 Task: Add Sprouts Citrus Ginger Moisturizing Hand Wash to the cart.
Action: Mouse moved to (941, 374)
Screenshot: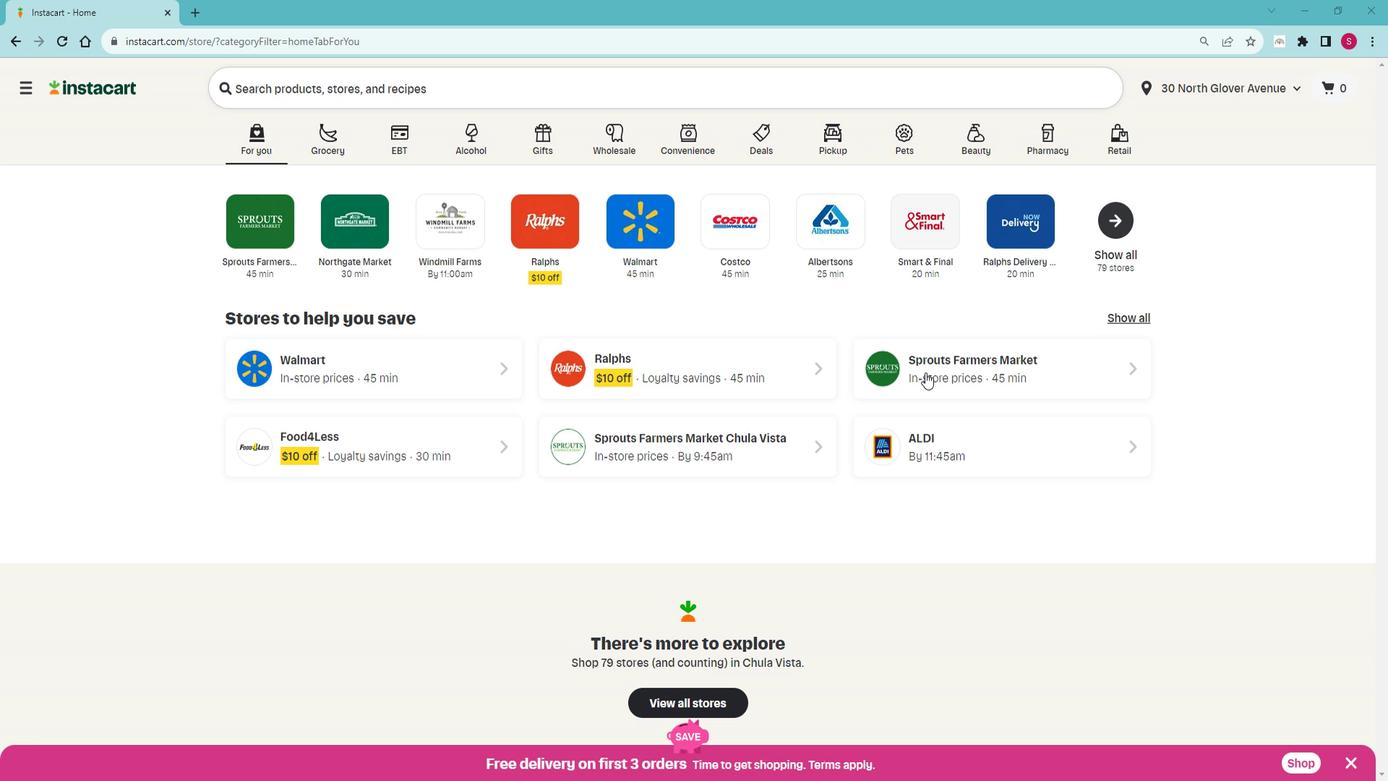 
Action: Mouse pressed left at (941, 374)
Screenshot: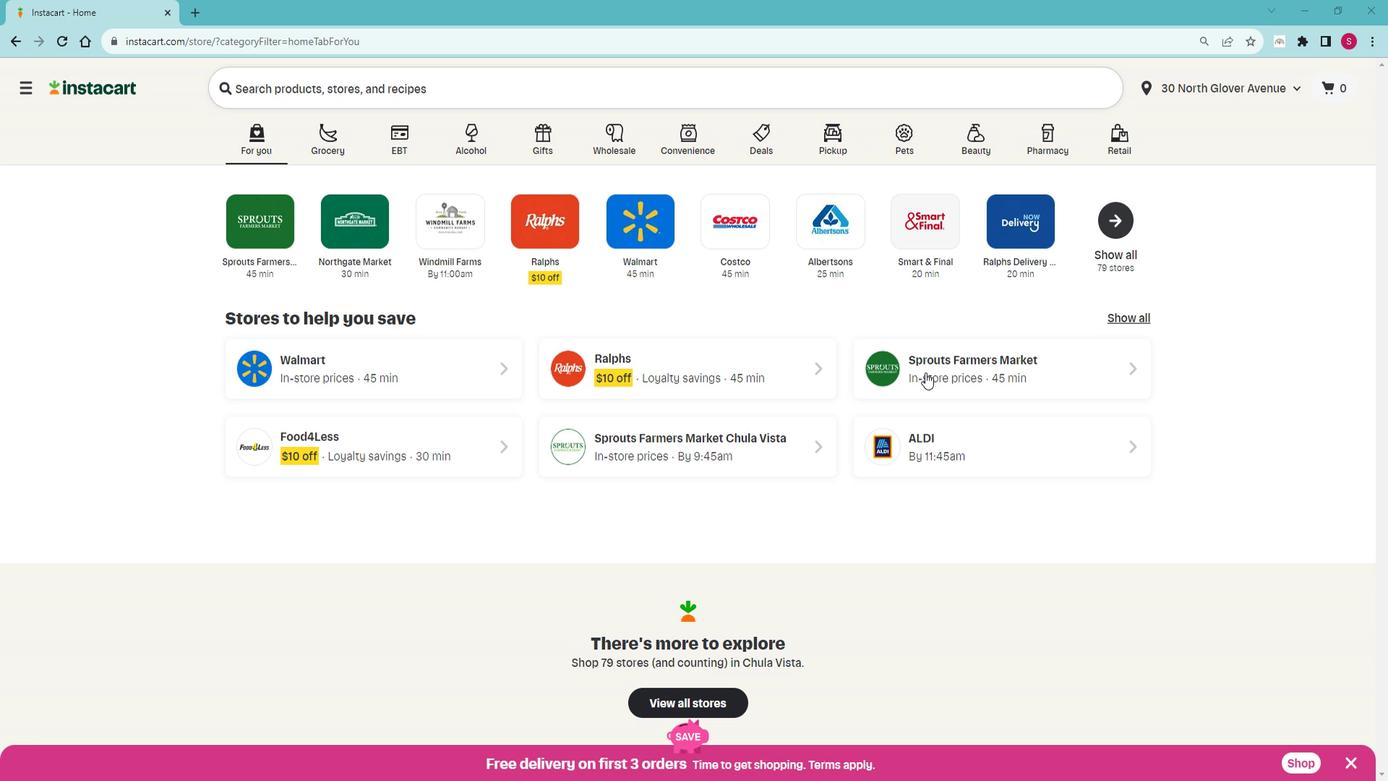 
Action: Mouse moved to (81, 496)
Screenshot: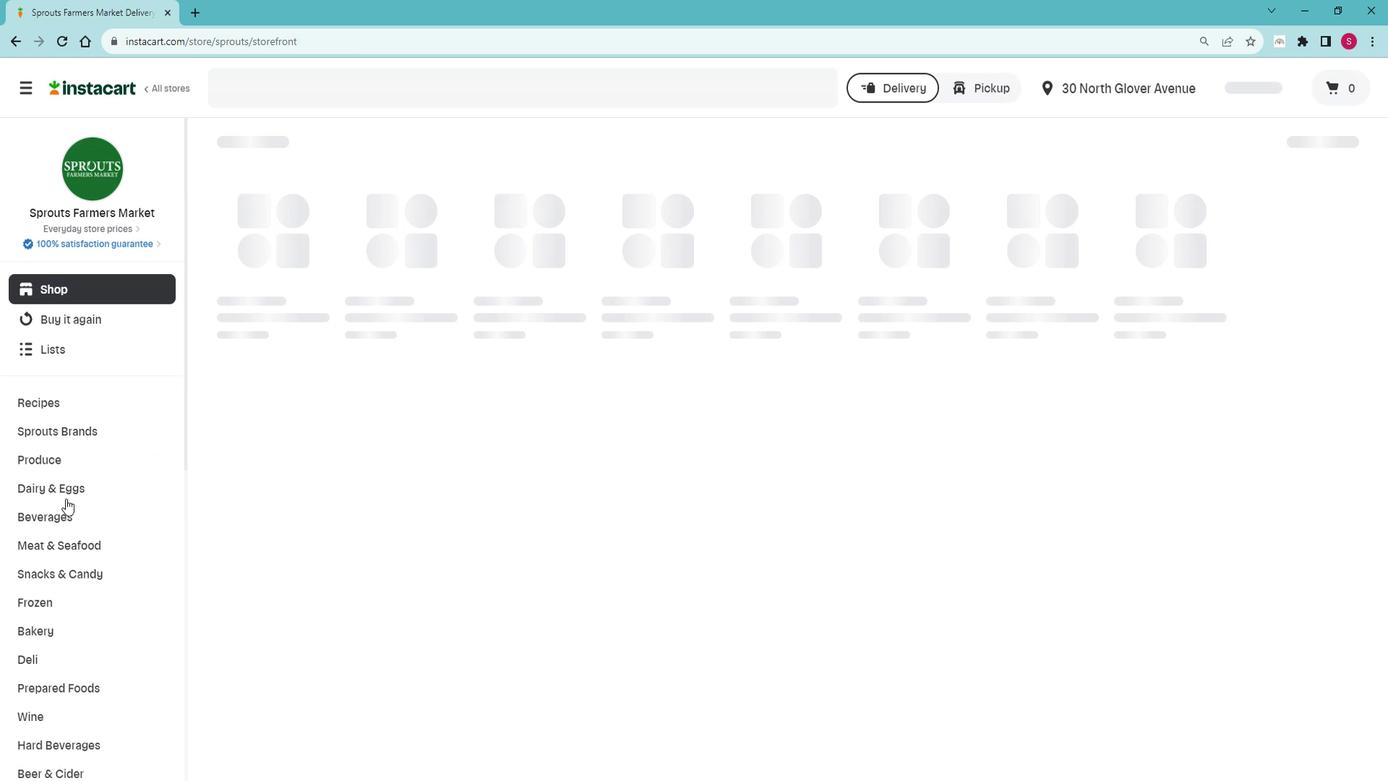 
Action: Mouse scrolled (81, 496) with delta (0, 0)
Screenshot: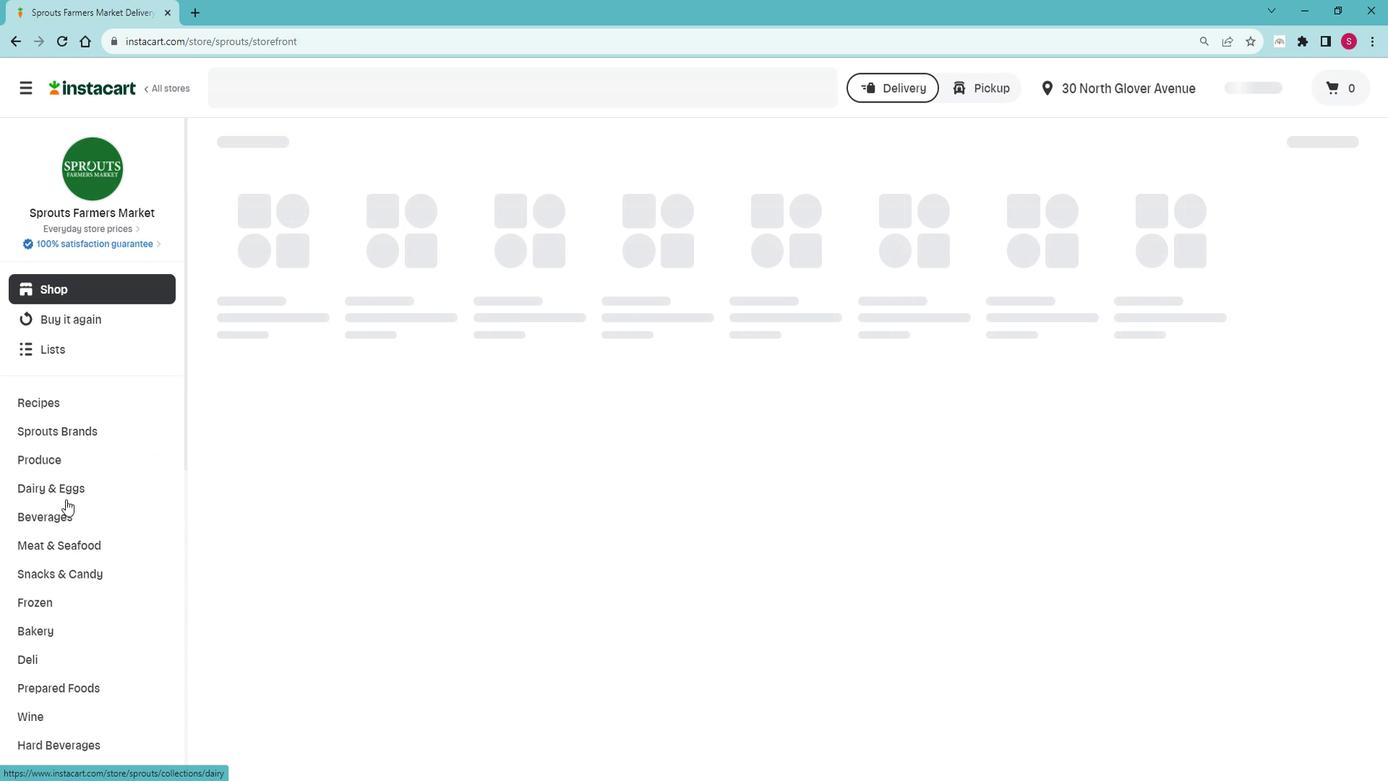 
Action: Mouse scrolled (81, 496) with delta (0, 0)
Screenshot: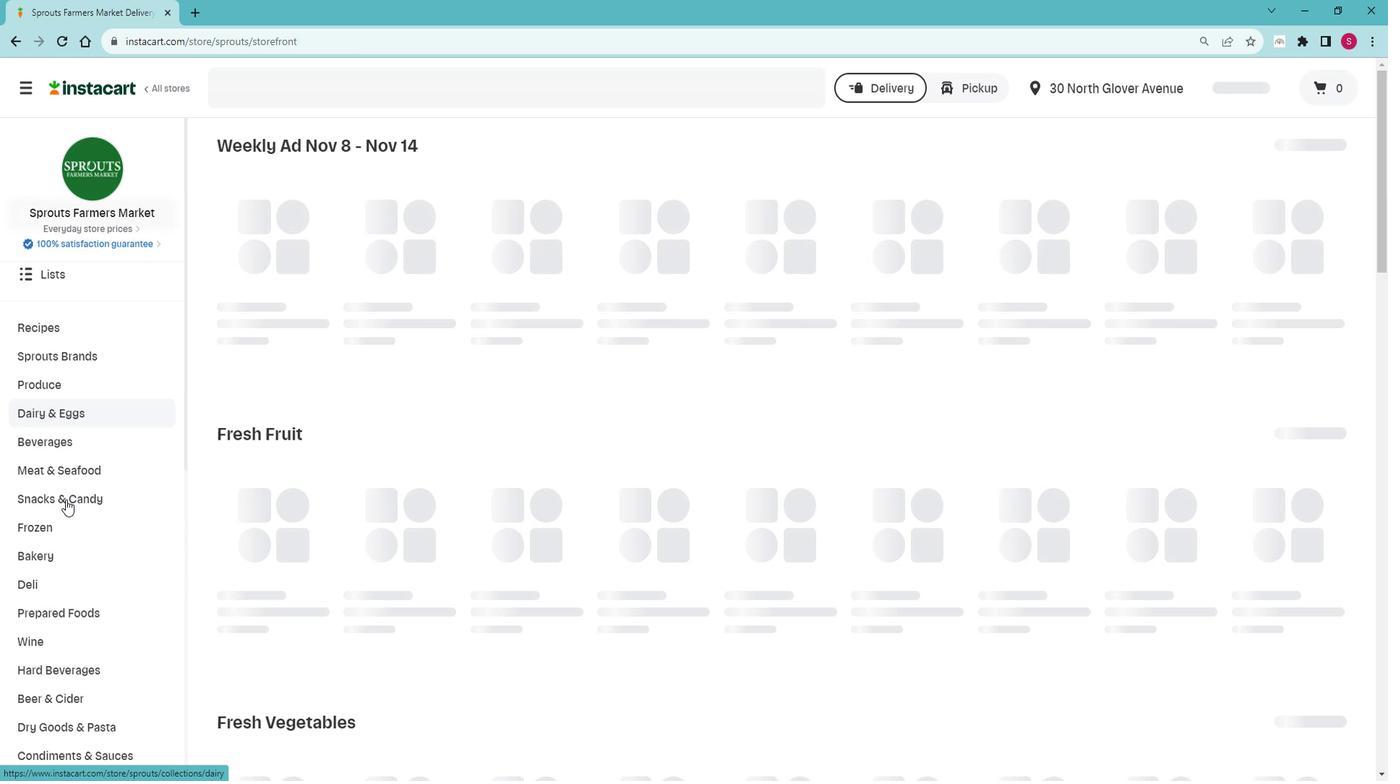 
Action: Mouse scrolled (81, 496) with delta (0, 0)
Screenshot: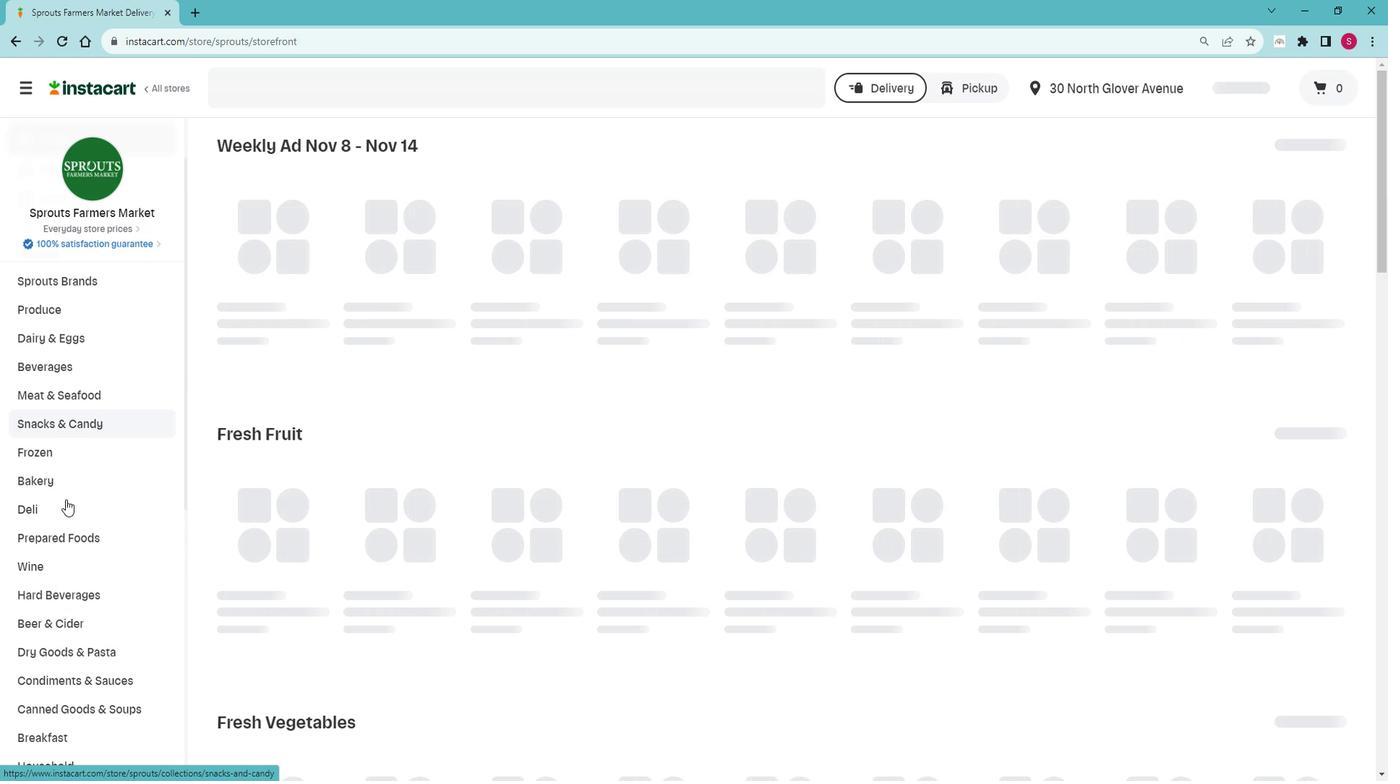 
Action: Mouse moved to (81, 497)
Screenshot: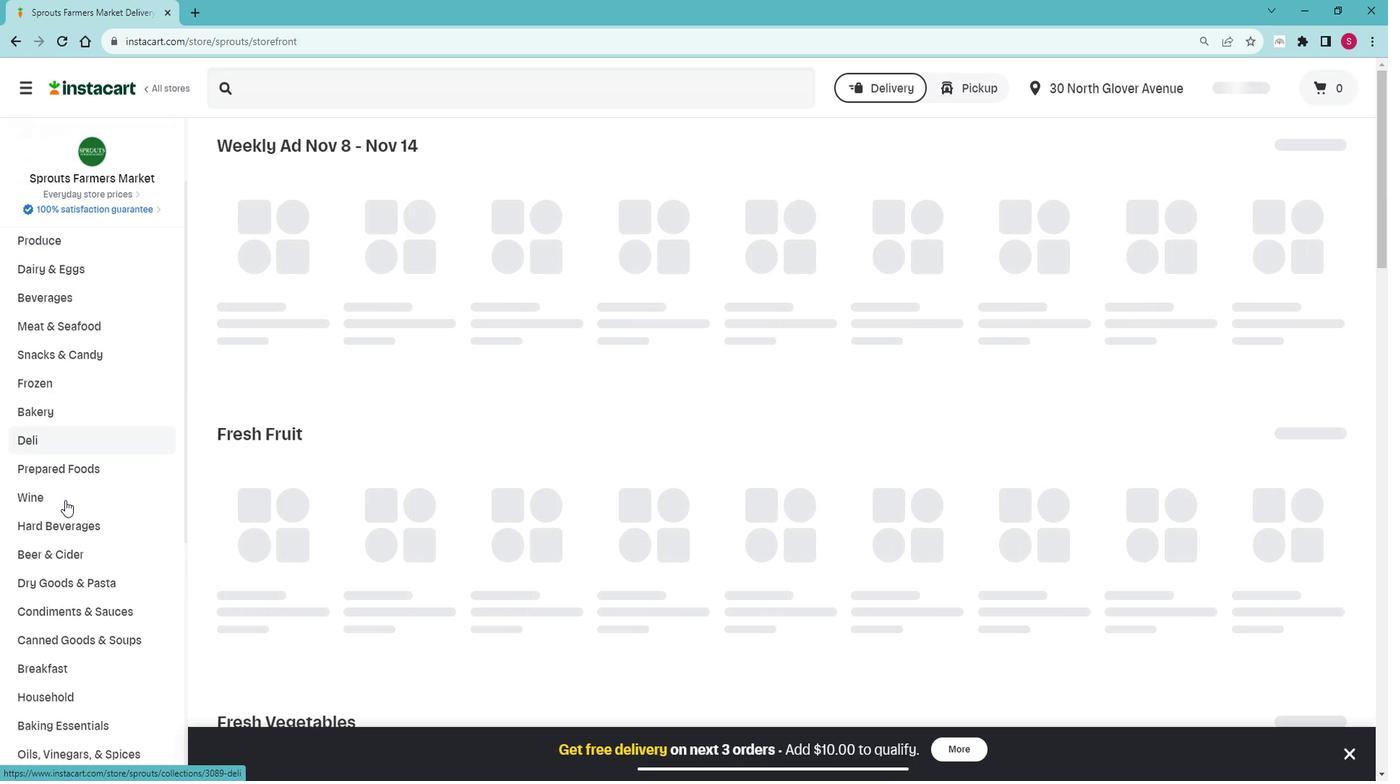 
Action: Mouse scrolled (81, 496) with delta (0, 0)
Screenshot: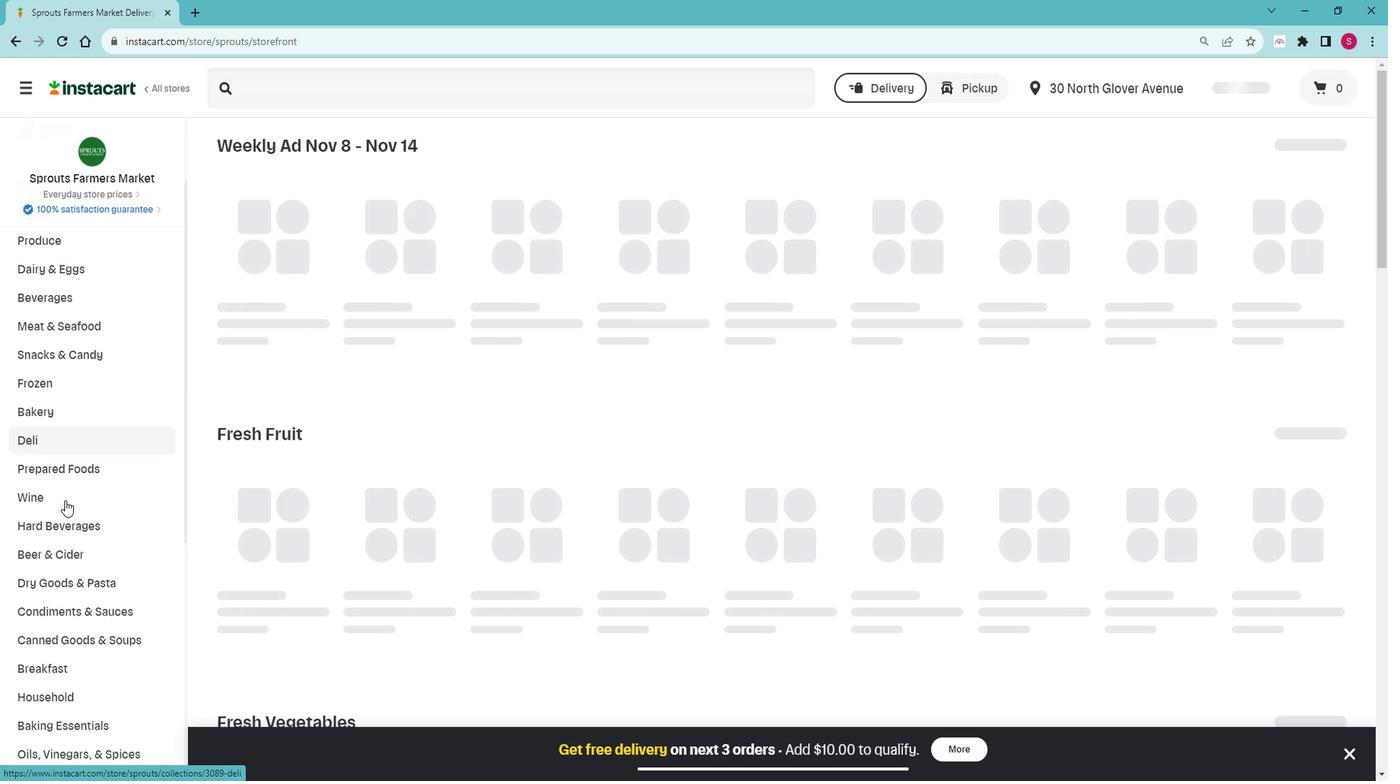 
Action: Mouse moved to (78, 497)
Screenshot: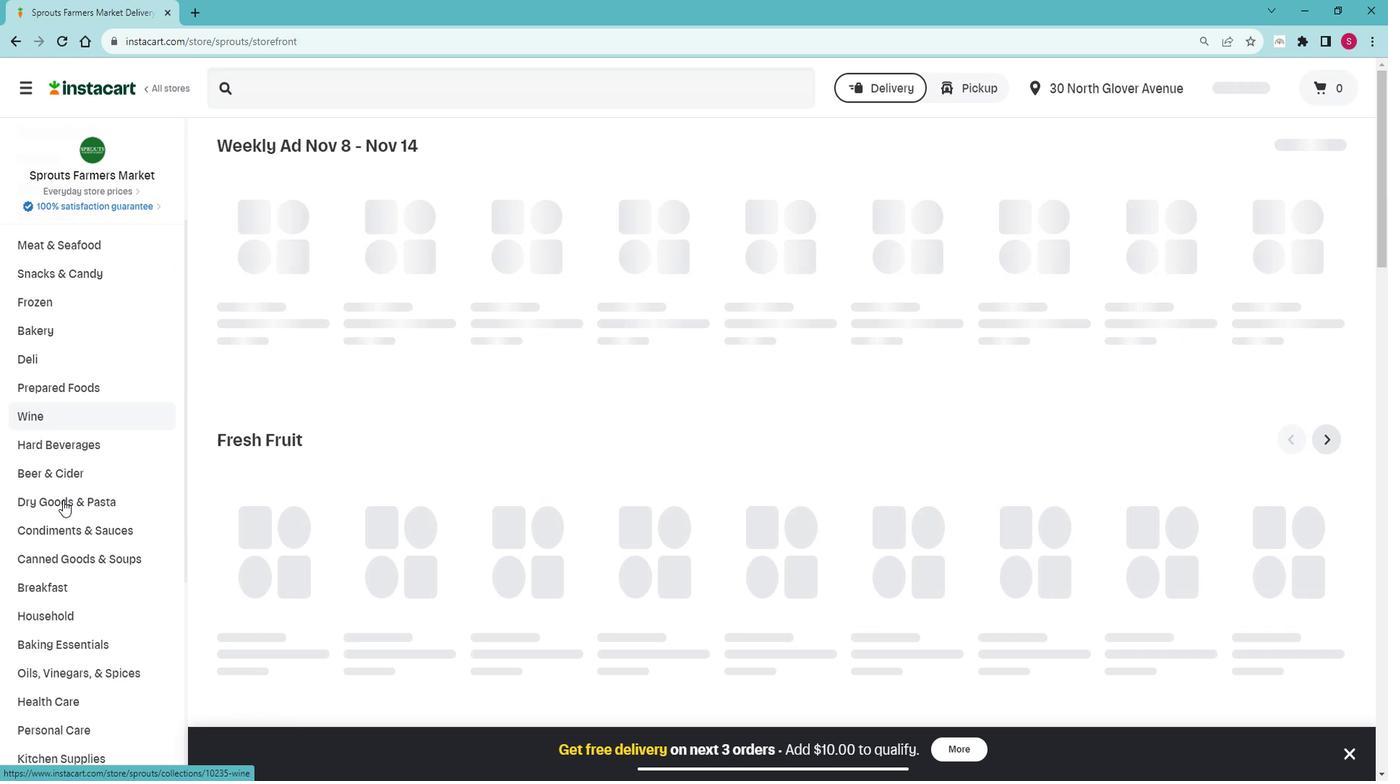 
Action: Mouse scrolled (78, 496) with delta (0, 0)
Screenshot: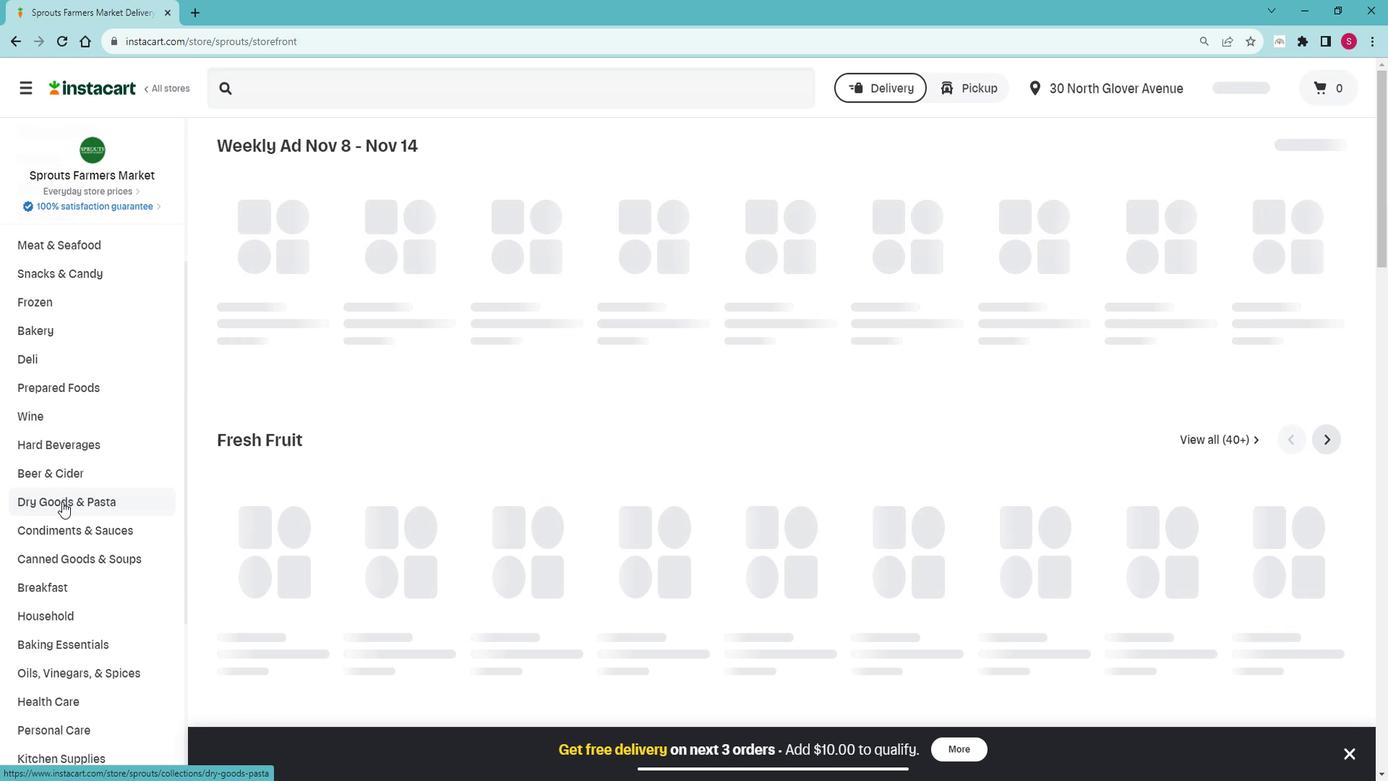 
Action: Mouse moved to (79, 525)
Screenshot: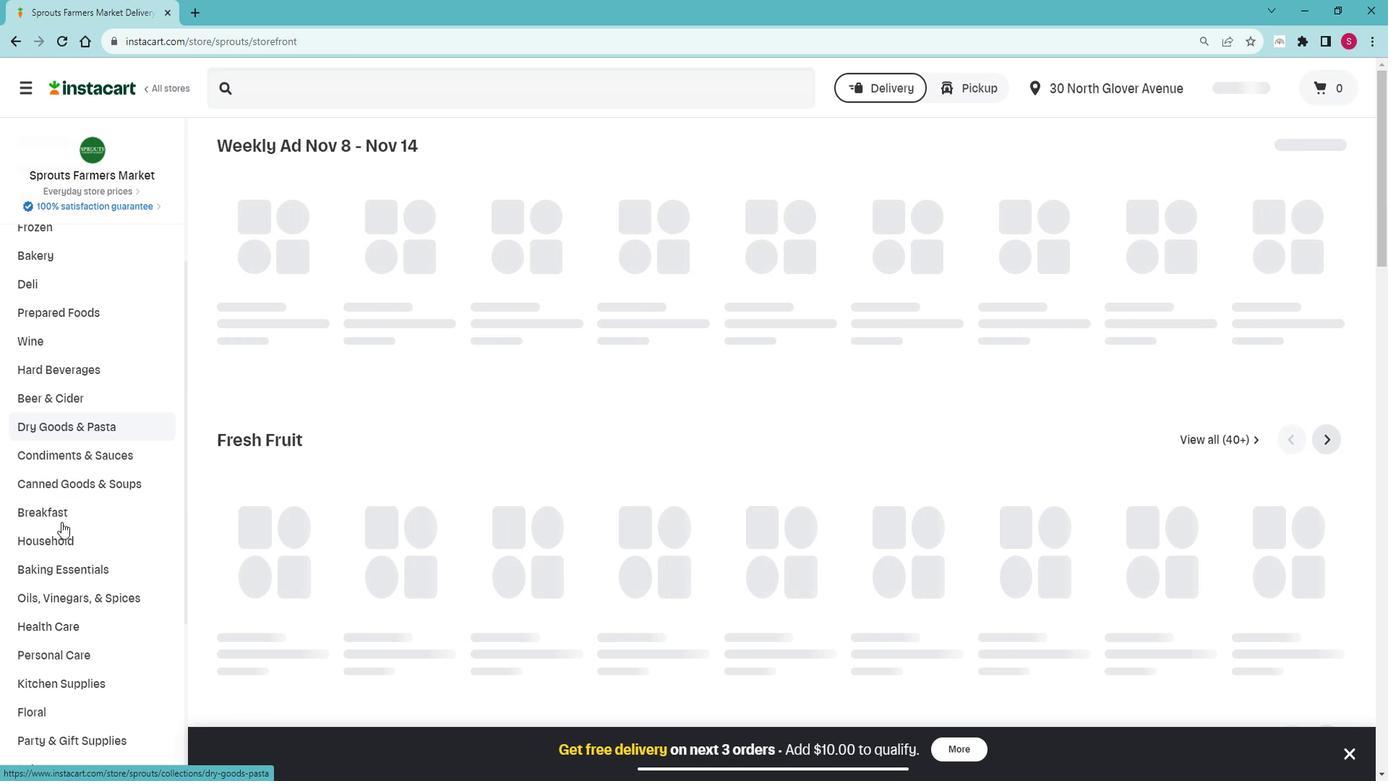 
Action: Mouse scrolled (79, 525) with delta (0, 0)
Screenshot: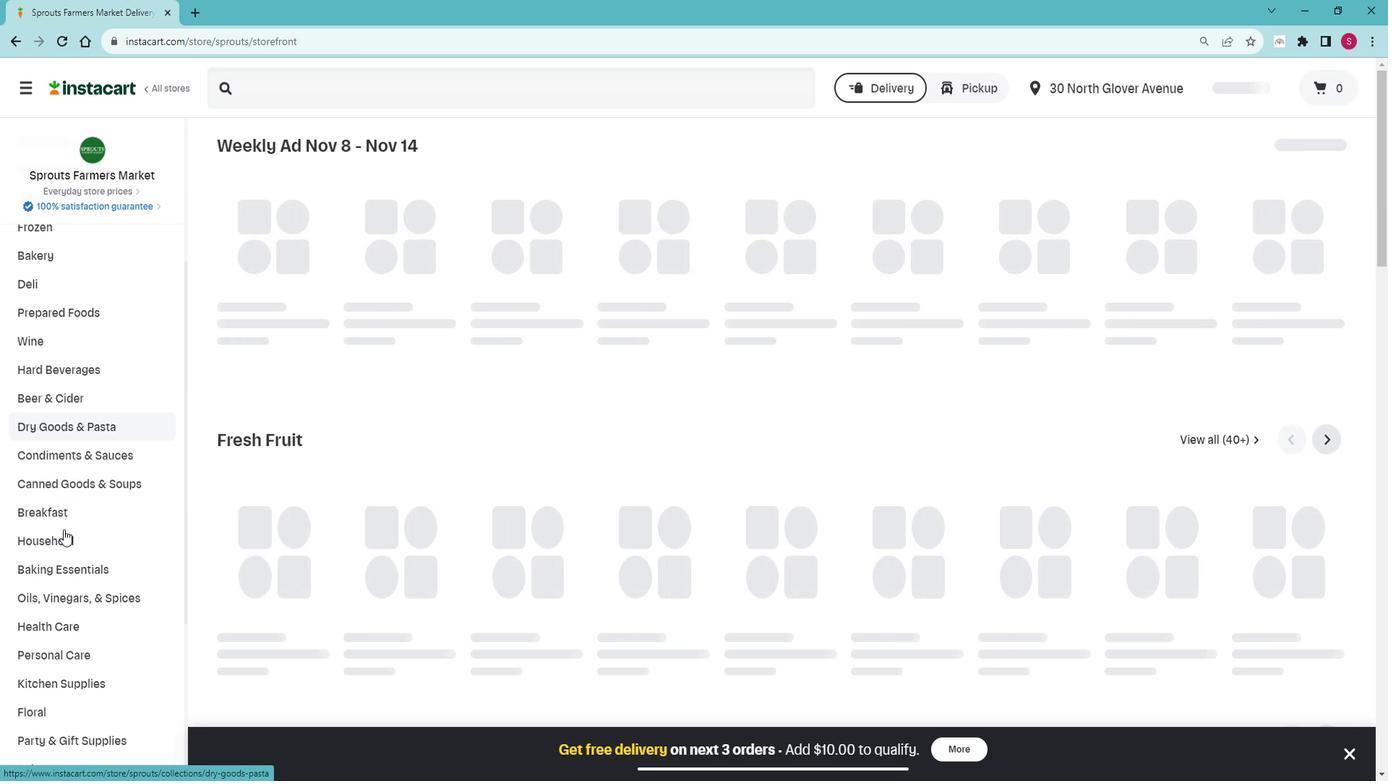 
Action: Mouse moved to (79, 525)
Screenshot: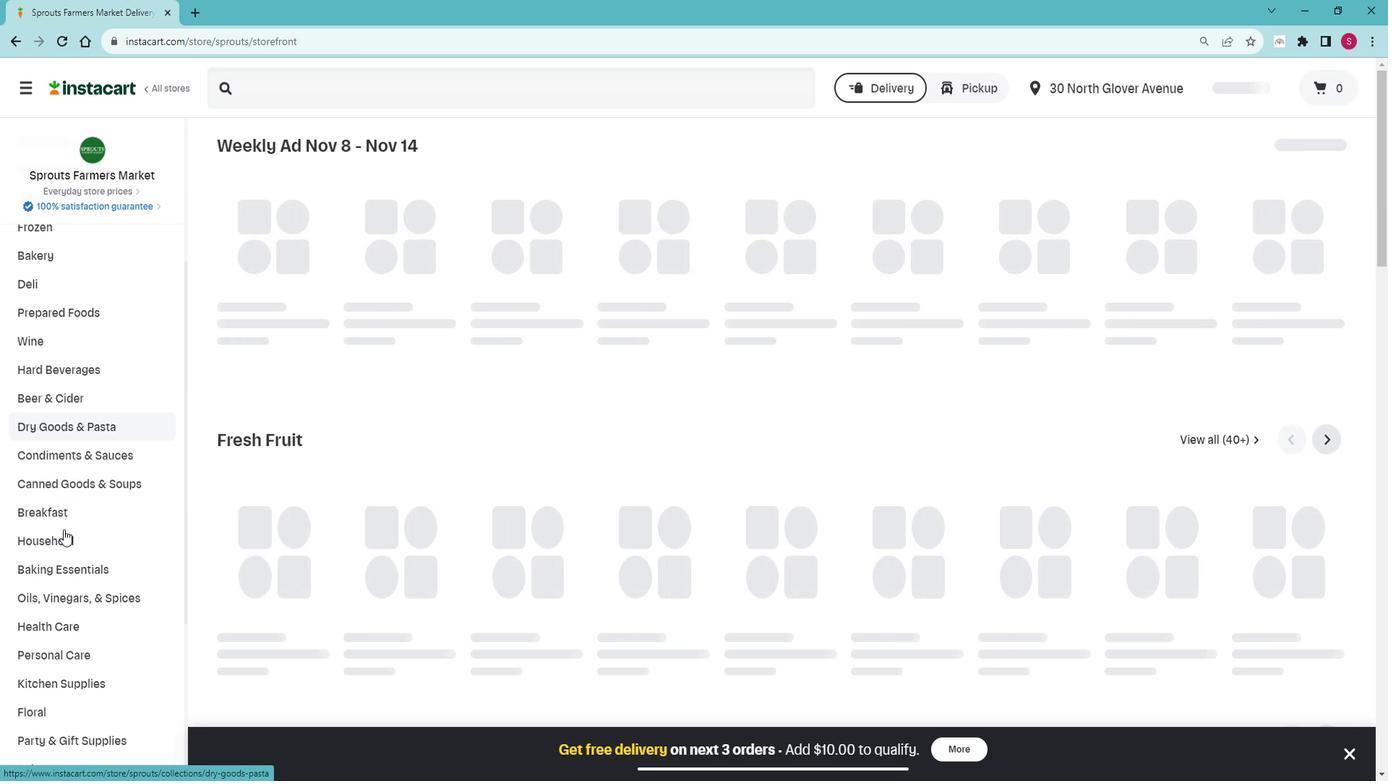 
Action: Mouse scrolled (79, 525) with delta (0, 0)
Screenshot: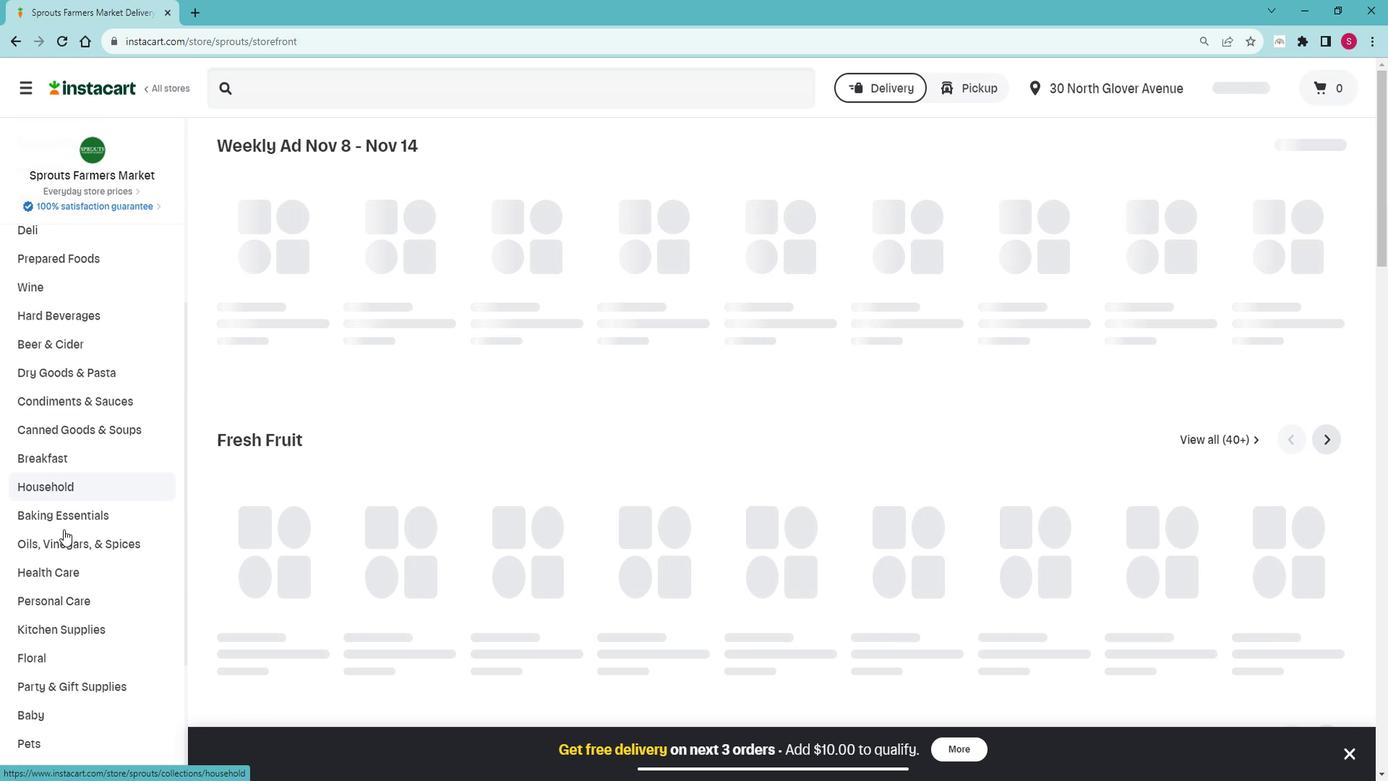 
Action: Mouse moved to (99, 491)
Screenshot: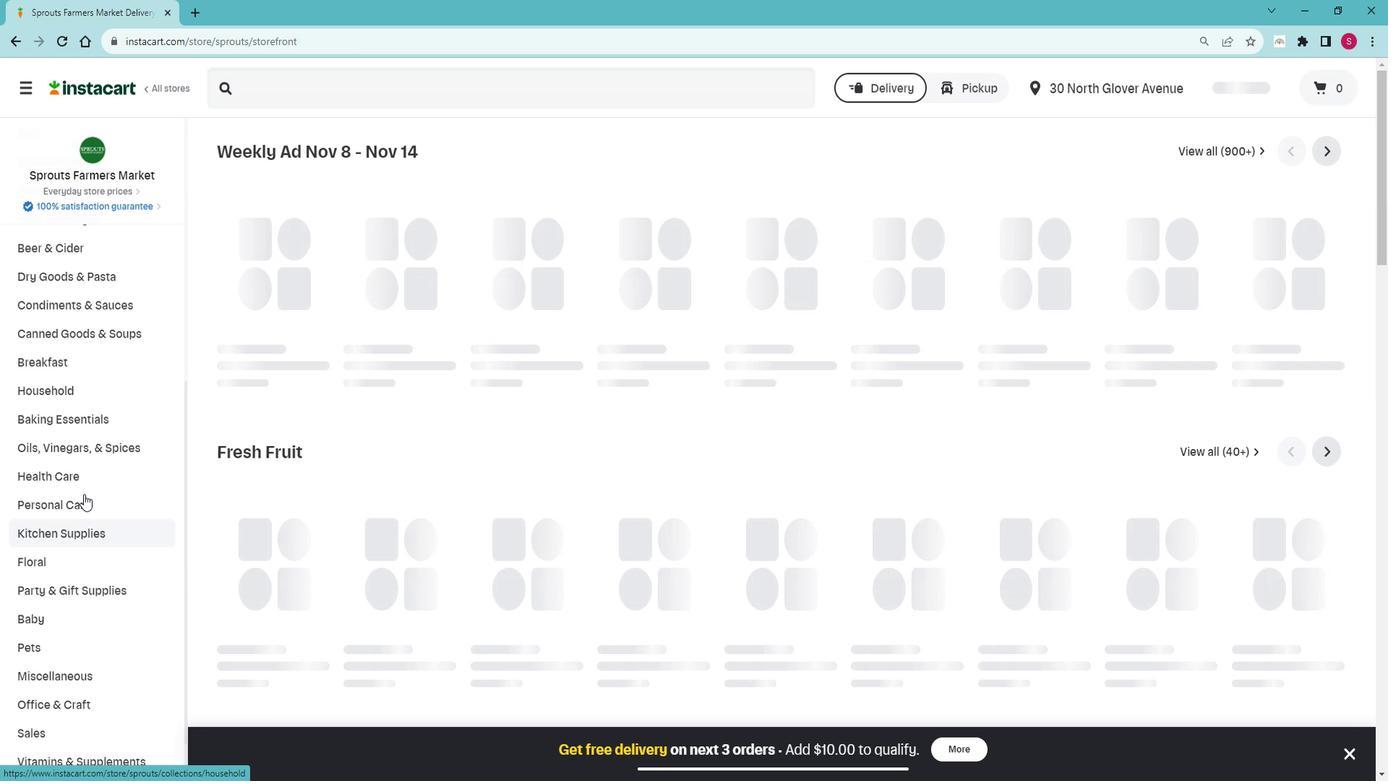 
Action: Mouse pressed left at (99, 491)
Screenshot: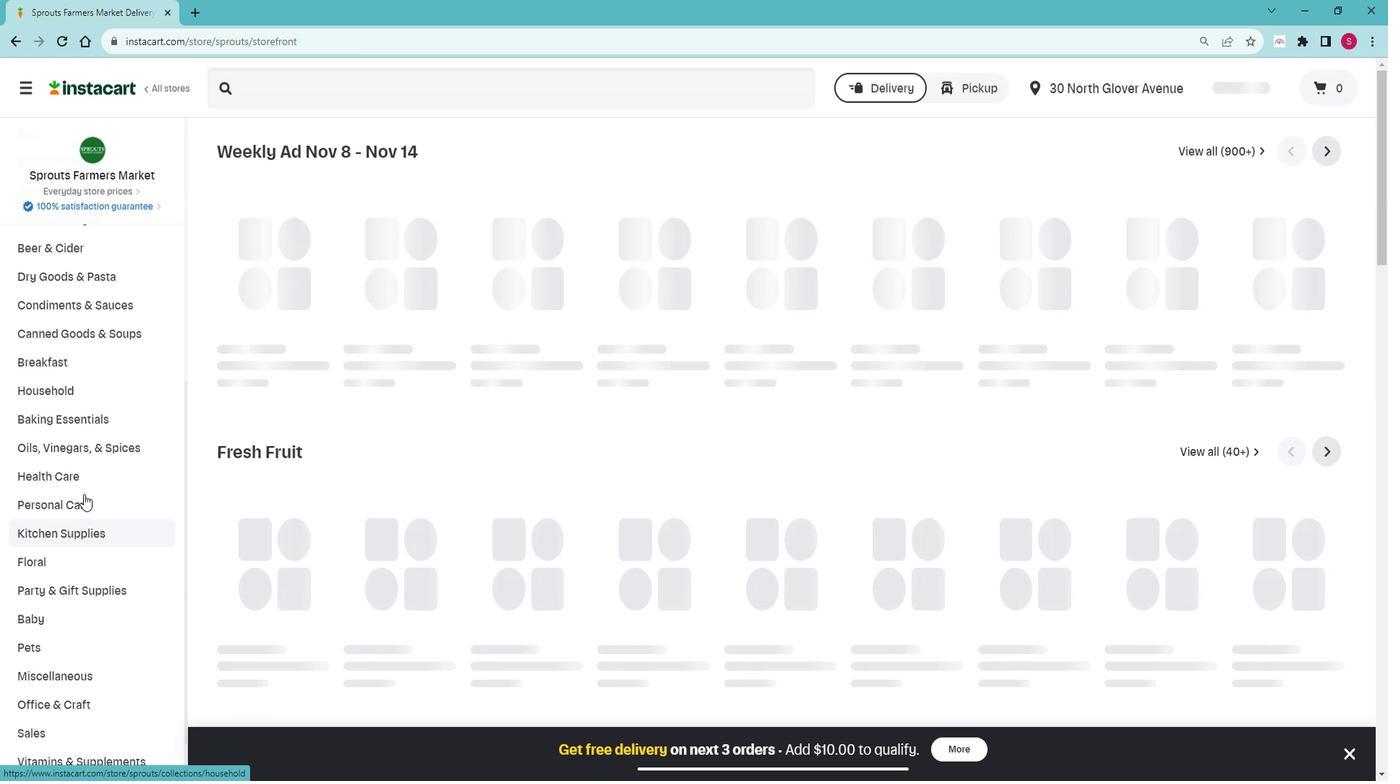 
Action: Mouse moved to (91, 530)
Screenshot: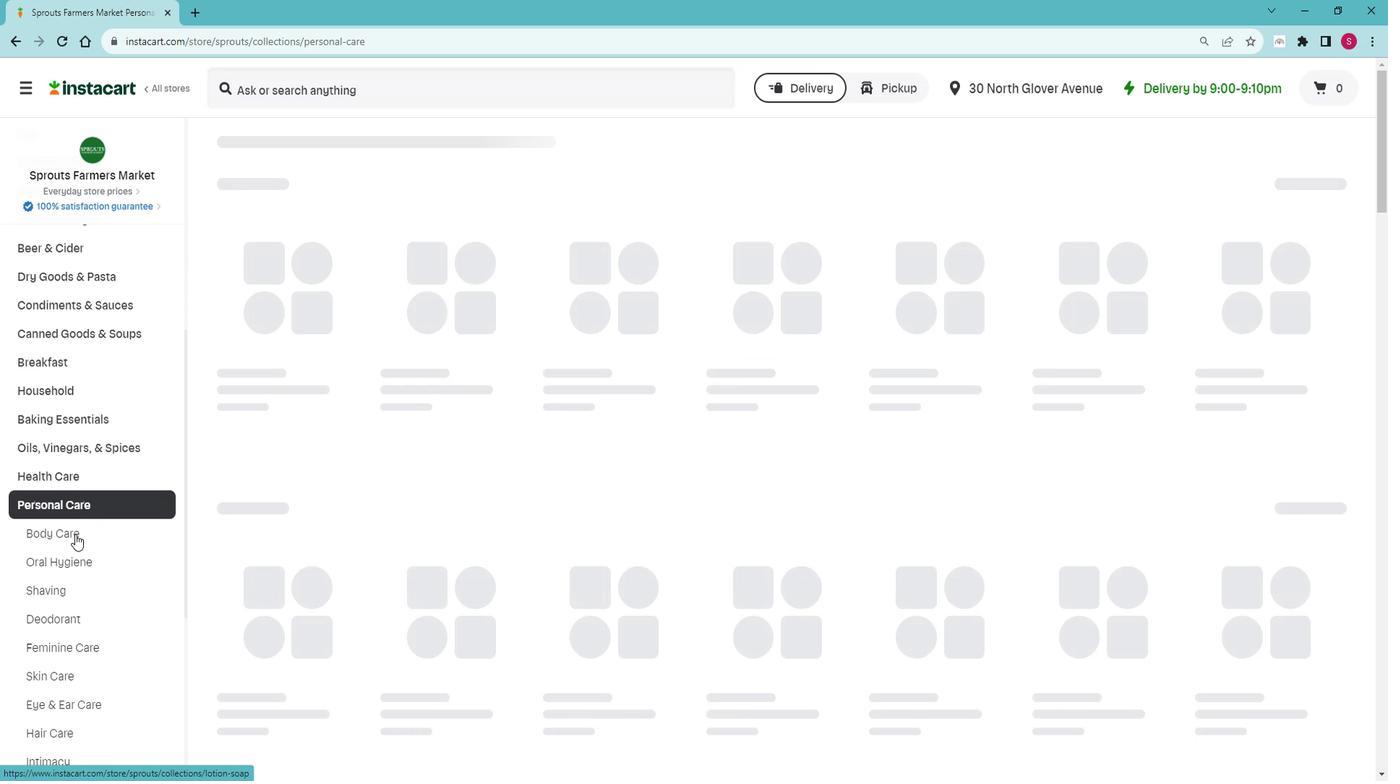 
Action: Mouse pressed left at (91, 530)
Screenshot: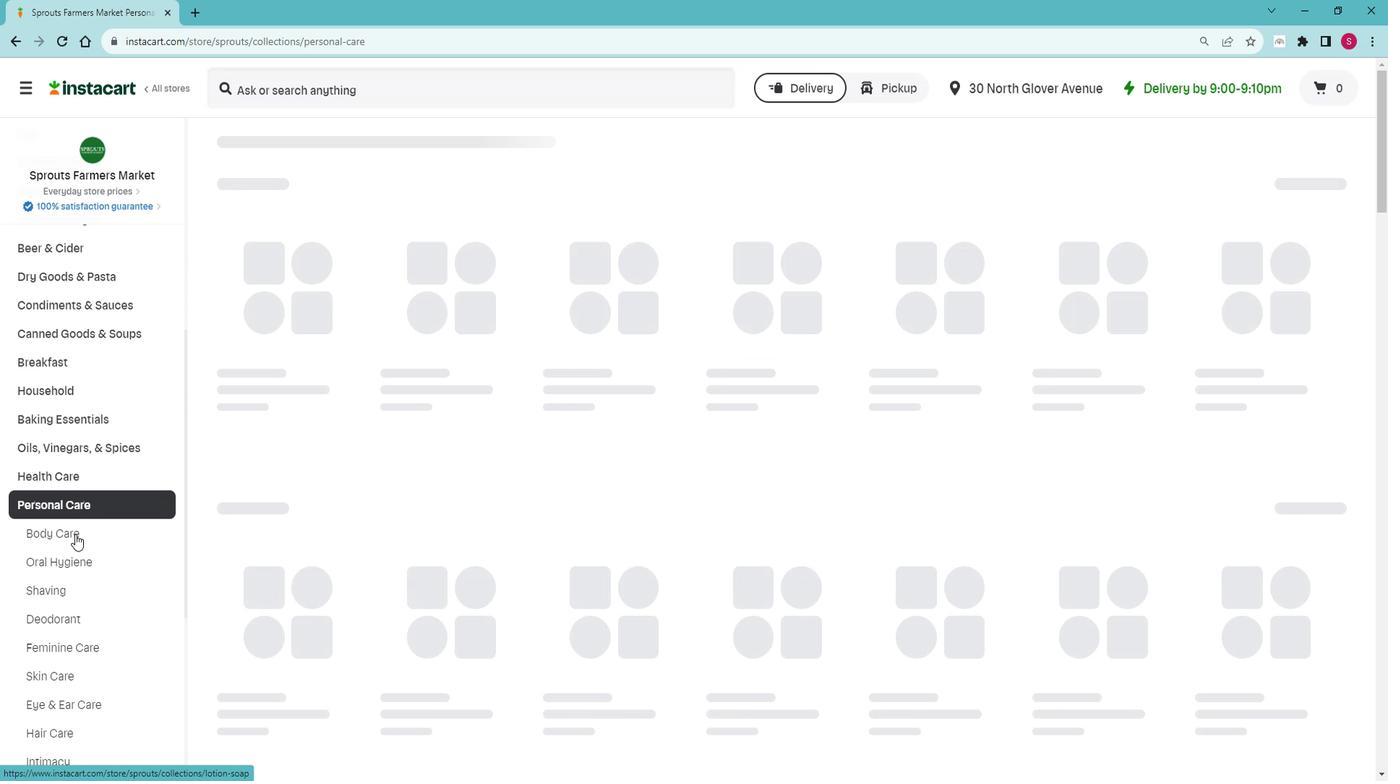 
Action: Mouse moved to (499, 218)
Screenshot: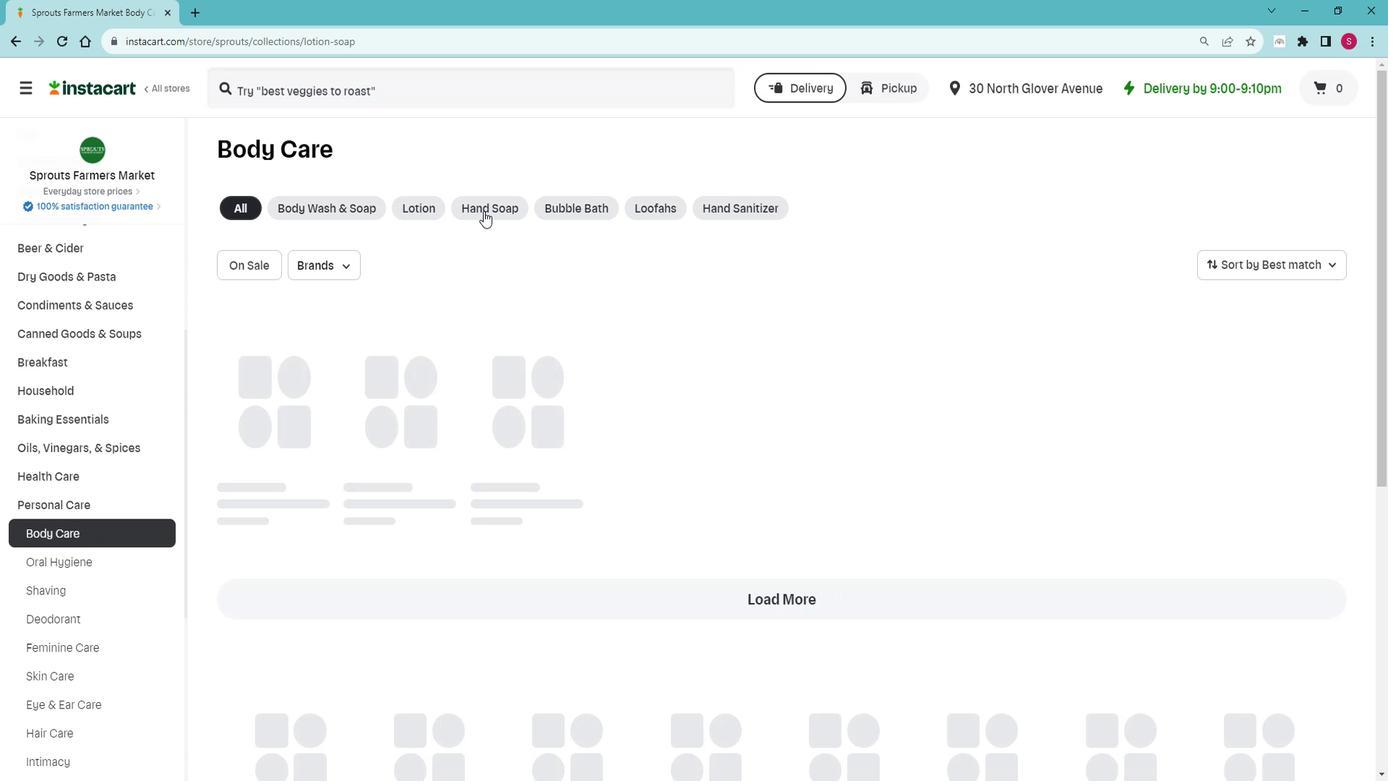 
Action: Mouse pressed left at (499, 218)
Screenshot: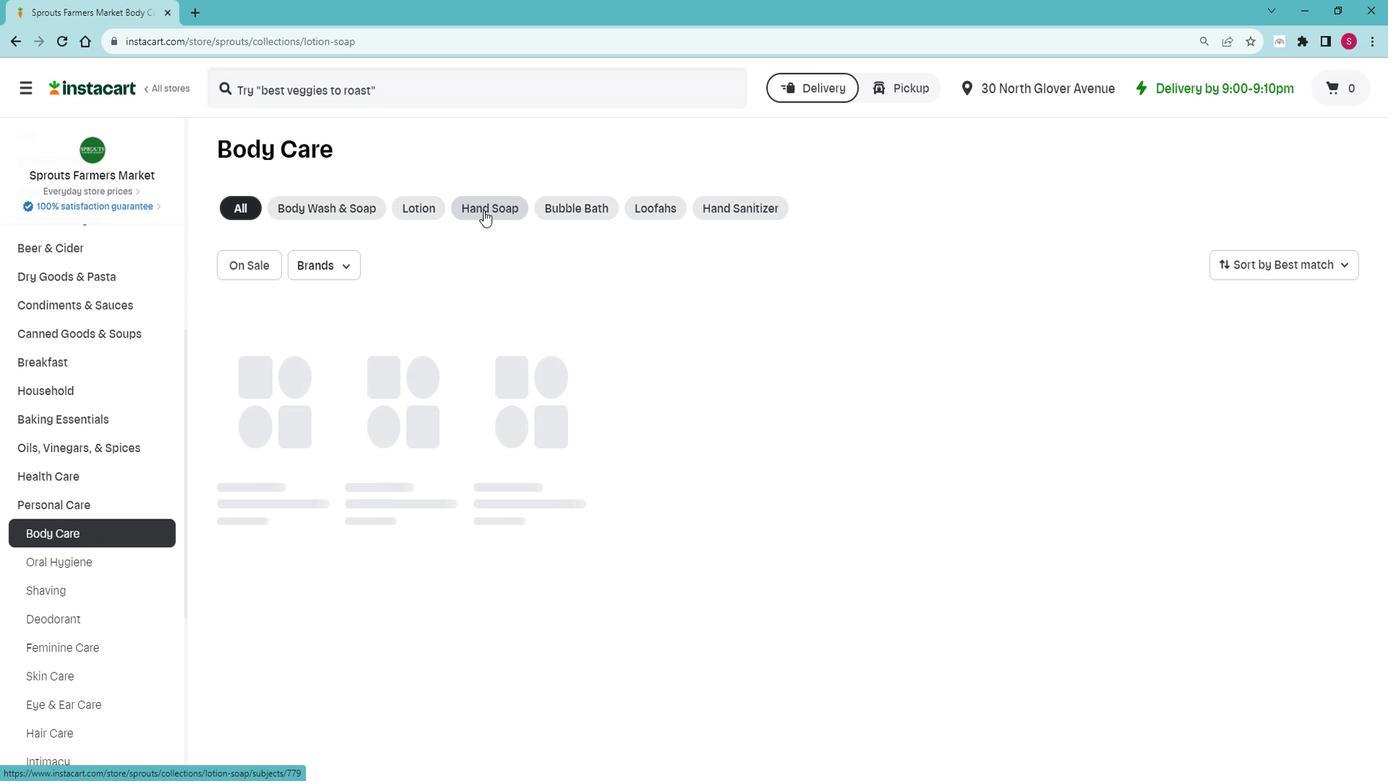 
Action: Mouse moved to (414, 103)
Screenshot: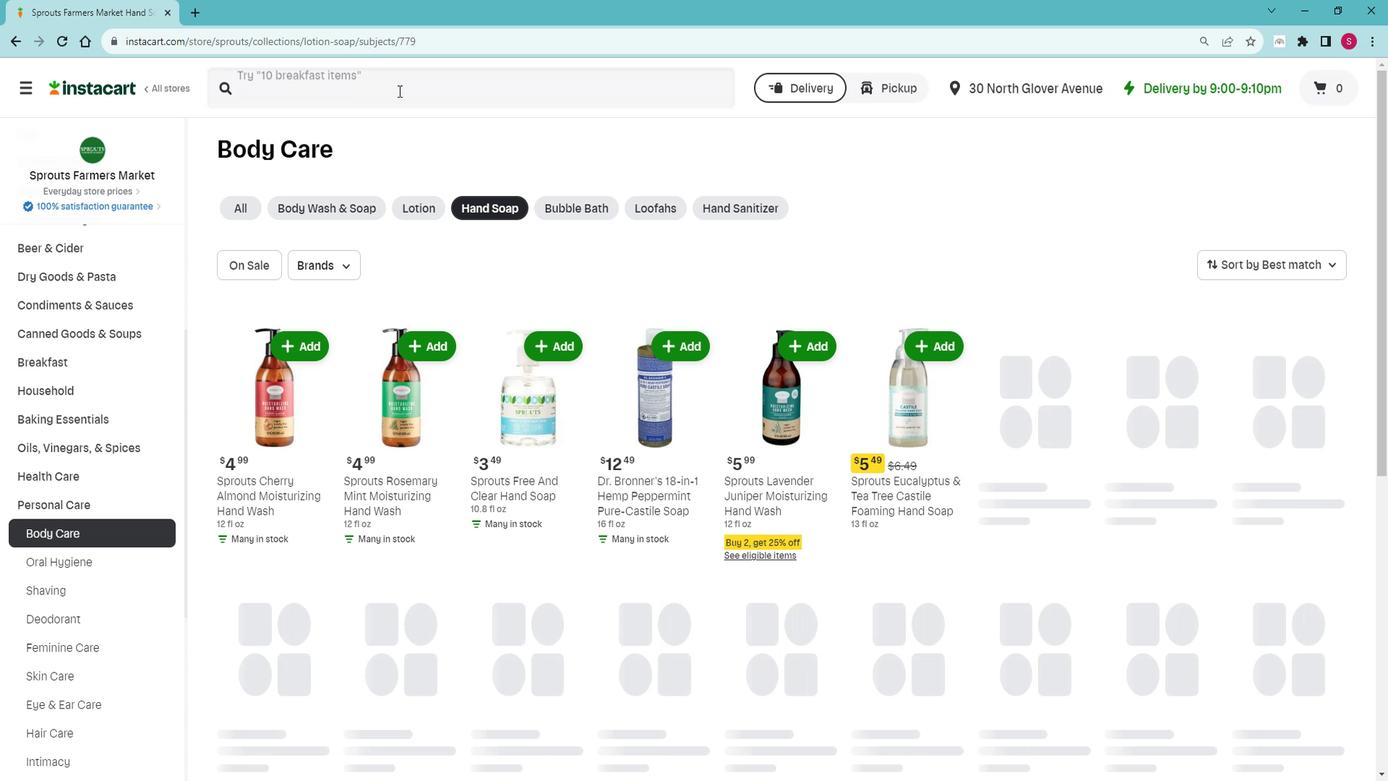 
Action: Mouse pressed left at (414, 103)
Screenshot: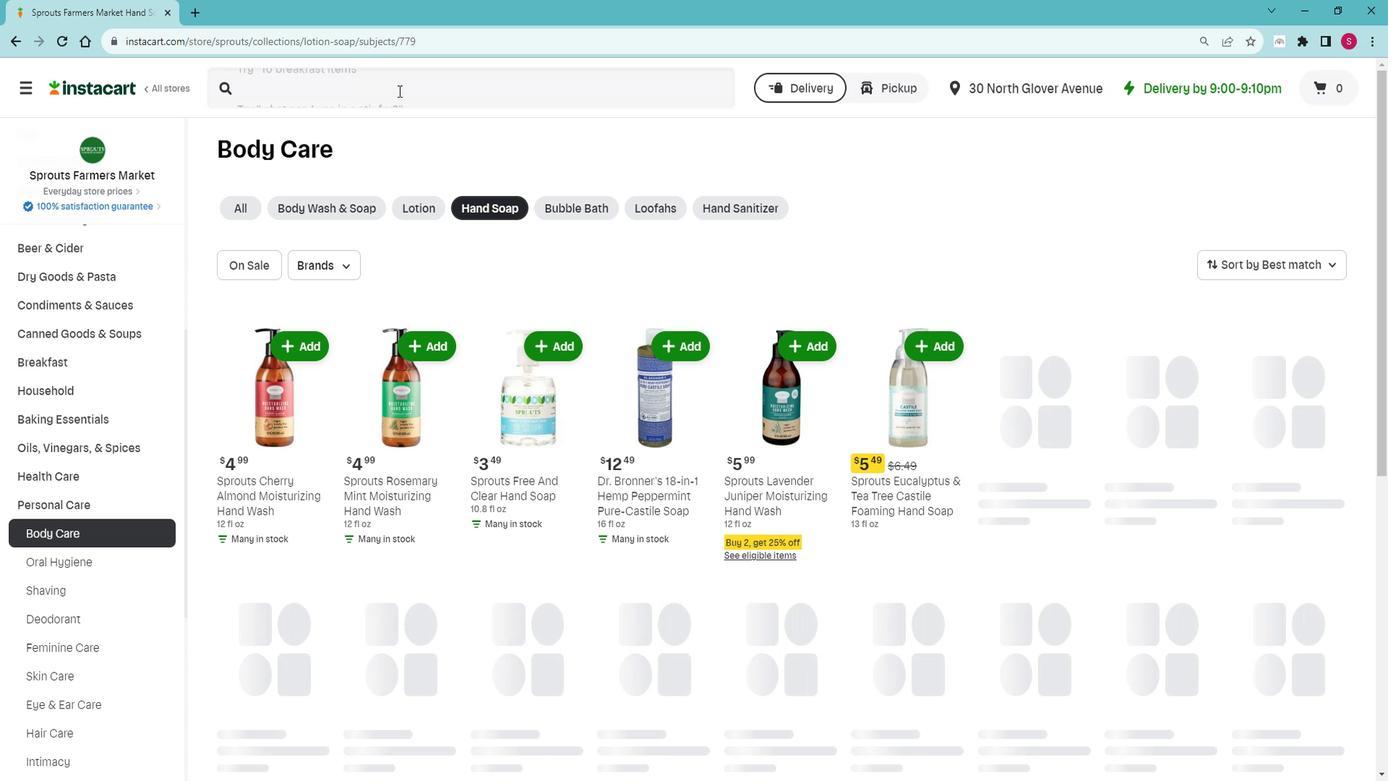 
Action: Mouse moved to (410, 99)
Screenshot: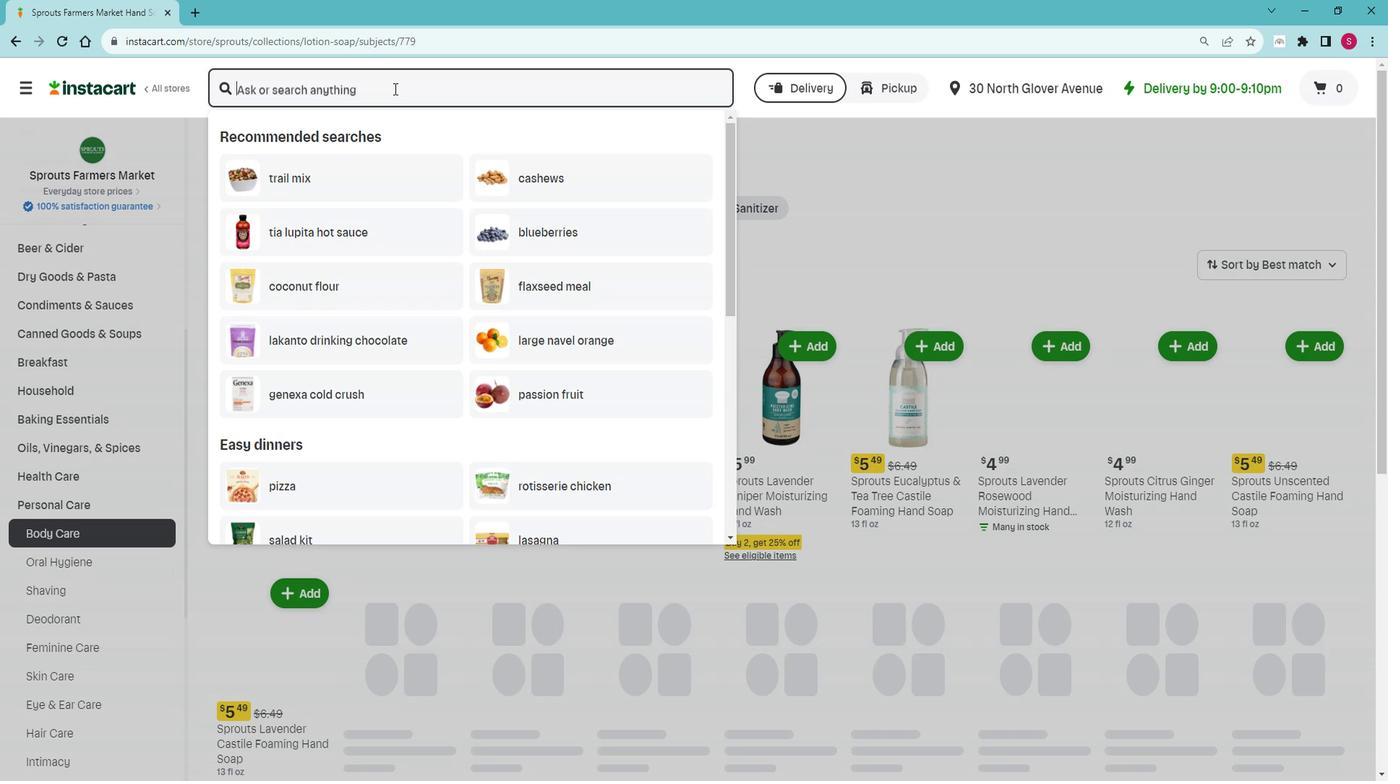 
Action: Mouse pressed left at (410, 99)
Screenshot: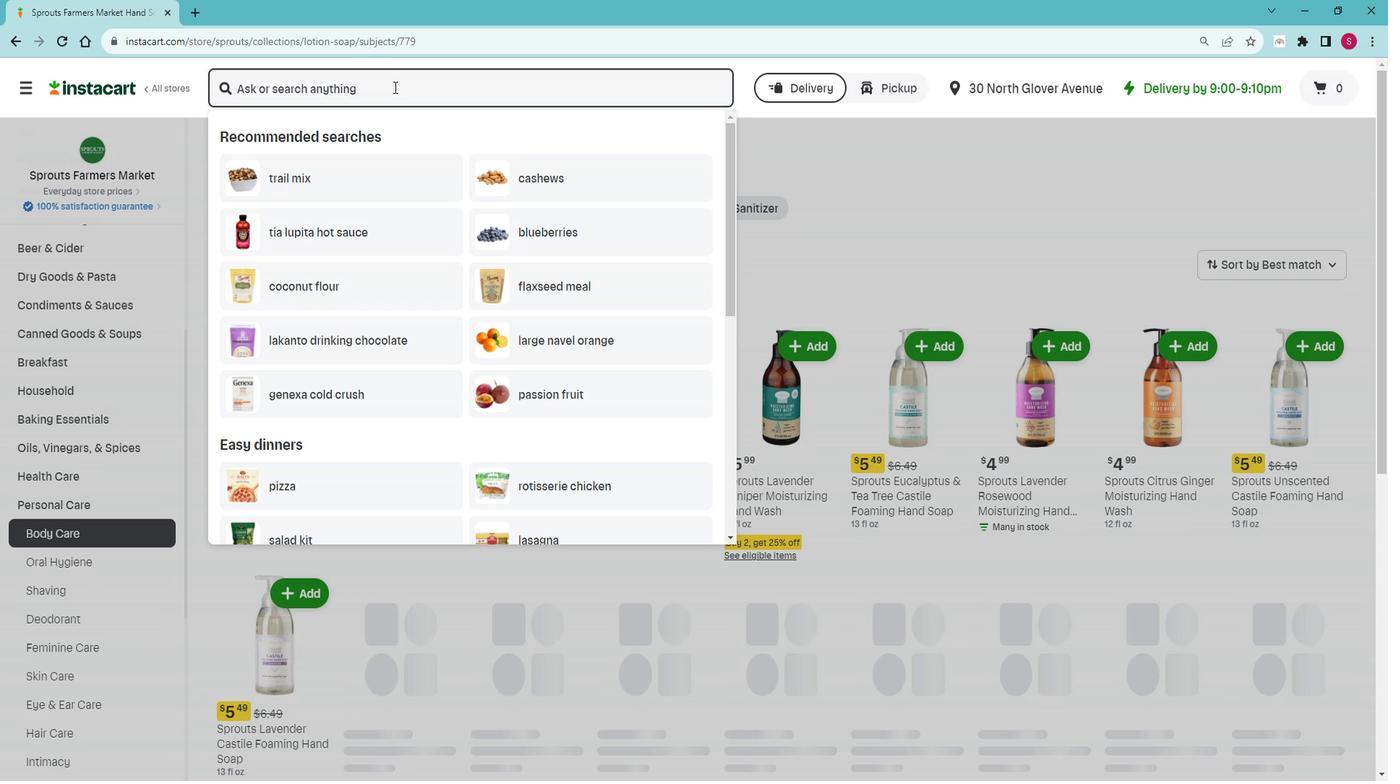 
Action: Mouse moved to (407, 94)
Screenshot: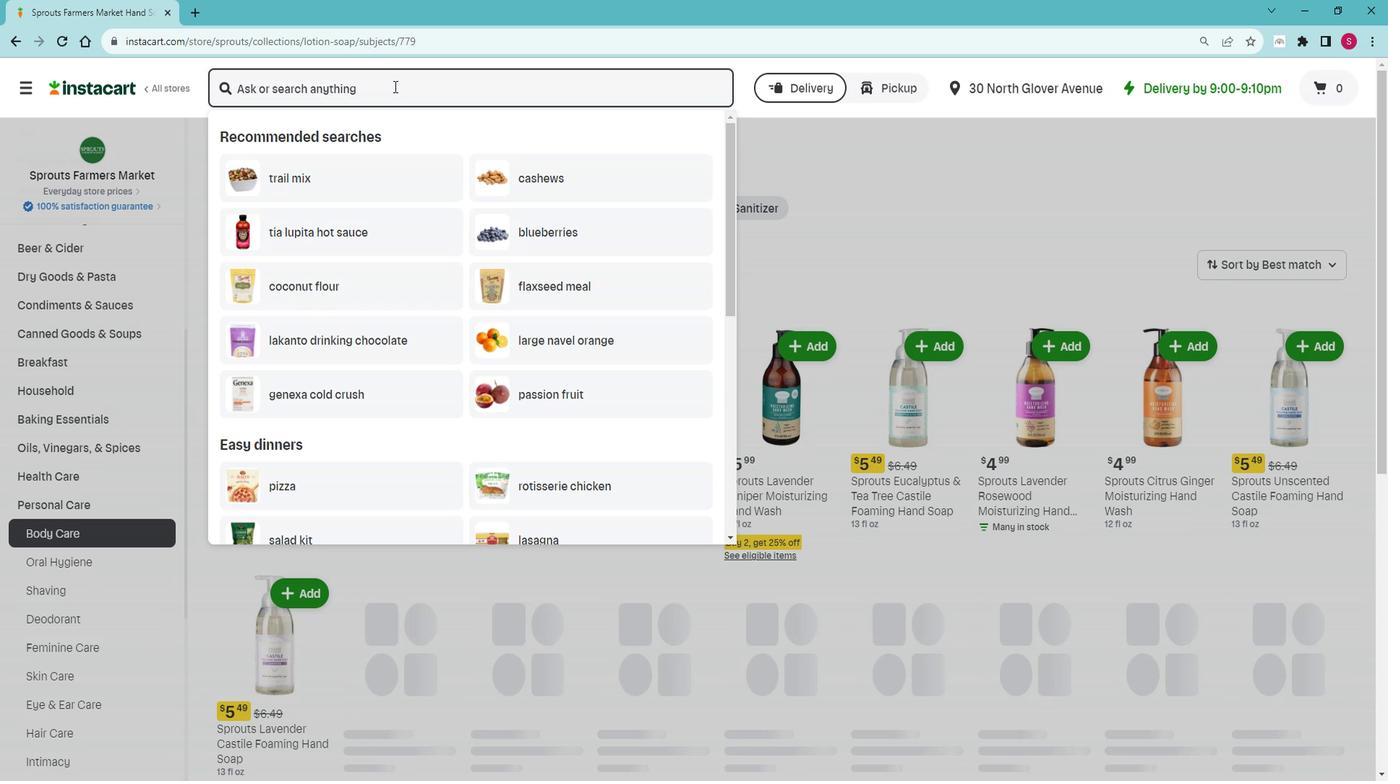 
Action: Key pressed <Key.shift>Sprouts<Key.space><Key.shift>Citrus<Key.space><Key.shift>Ginger<Key.space><Key.shift>Moisturizing<Key.space><Key.shift>HAnd<Key.space><Key.shift>Wash<Key.space><Key.backspace><Key.backspace><Key.backspace><Key.backspace><Key.backspace><Key.backspace><Key.backspace><Key.backspace><Key.backspace>and<Key.space><Key.shift>Wash<Key.space><Key.enter>
Screenshot: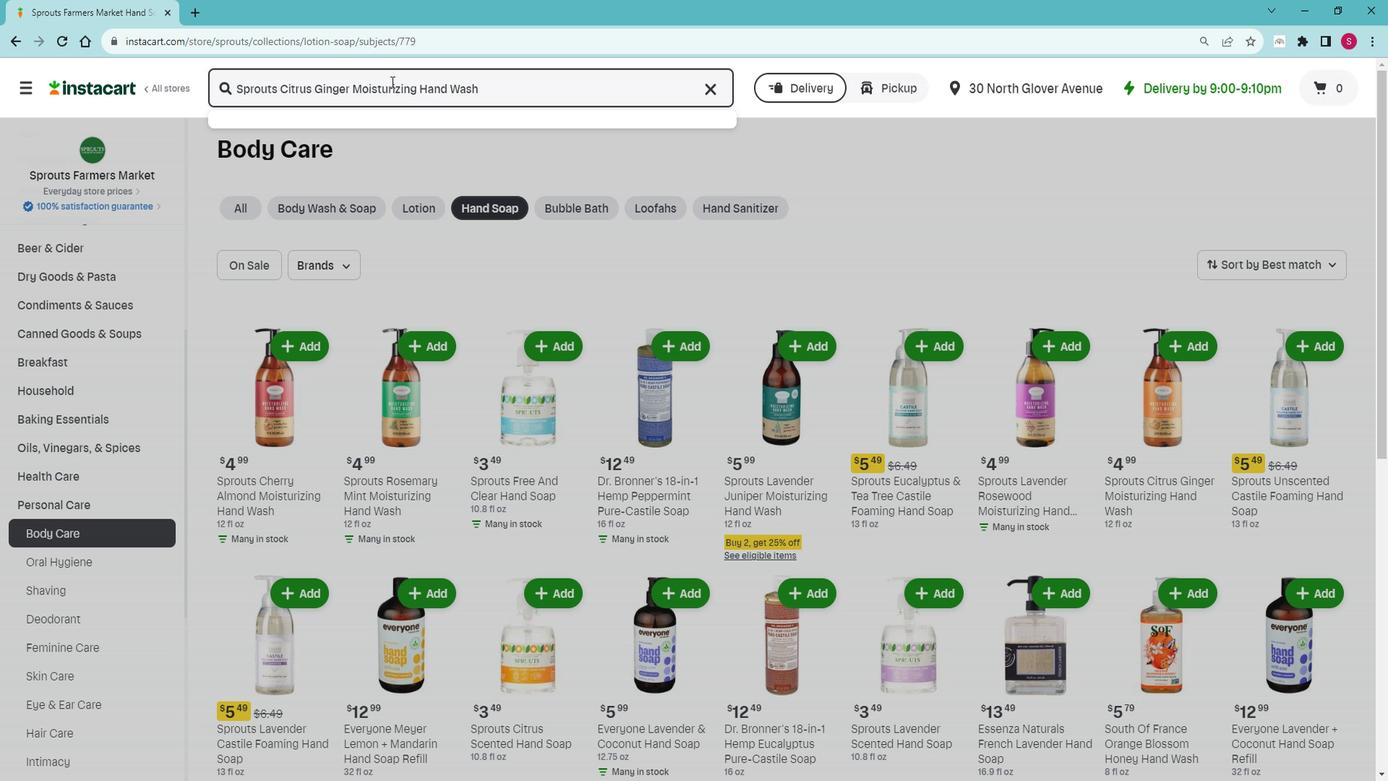 
Action: Mouse moved to (881, 245)
Screenshot: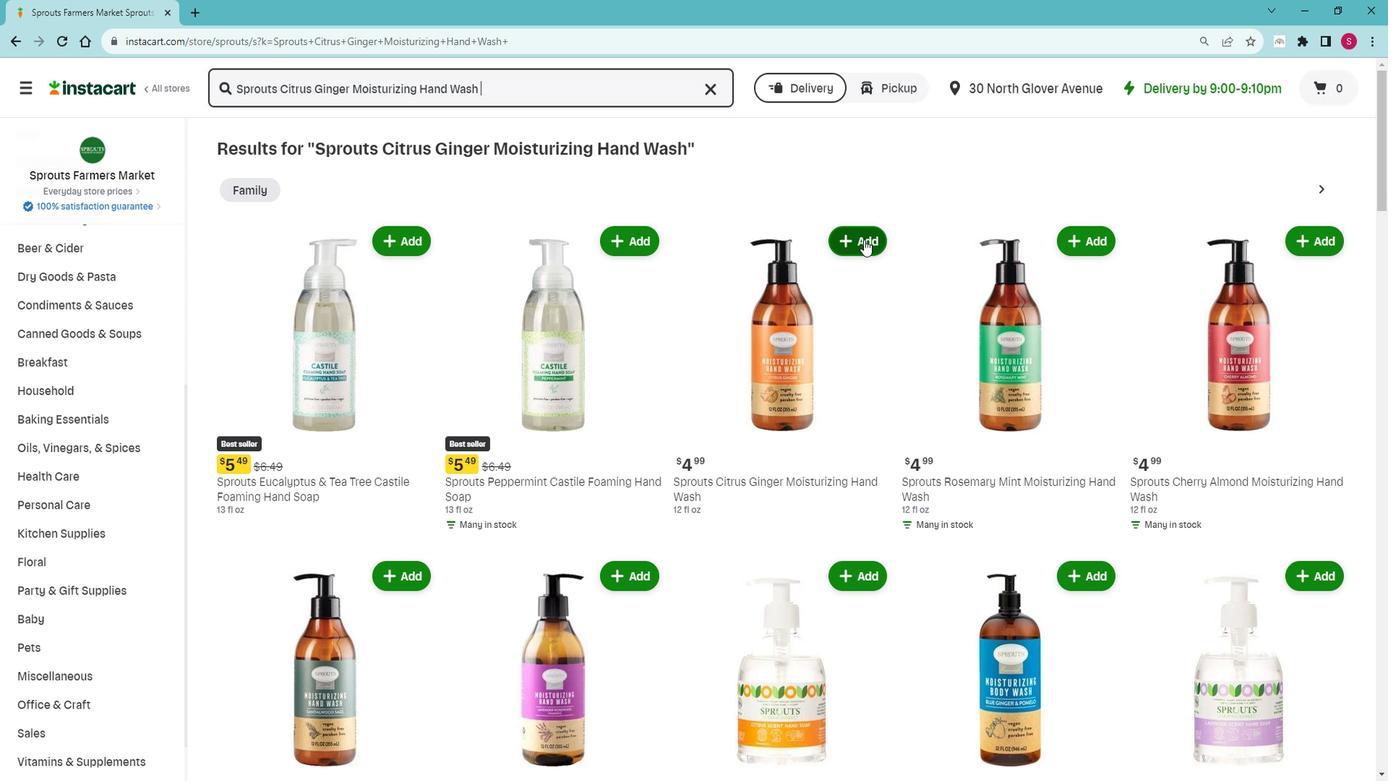 
Action: Mouse pressed left at (881, 245)
Screenshot: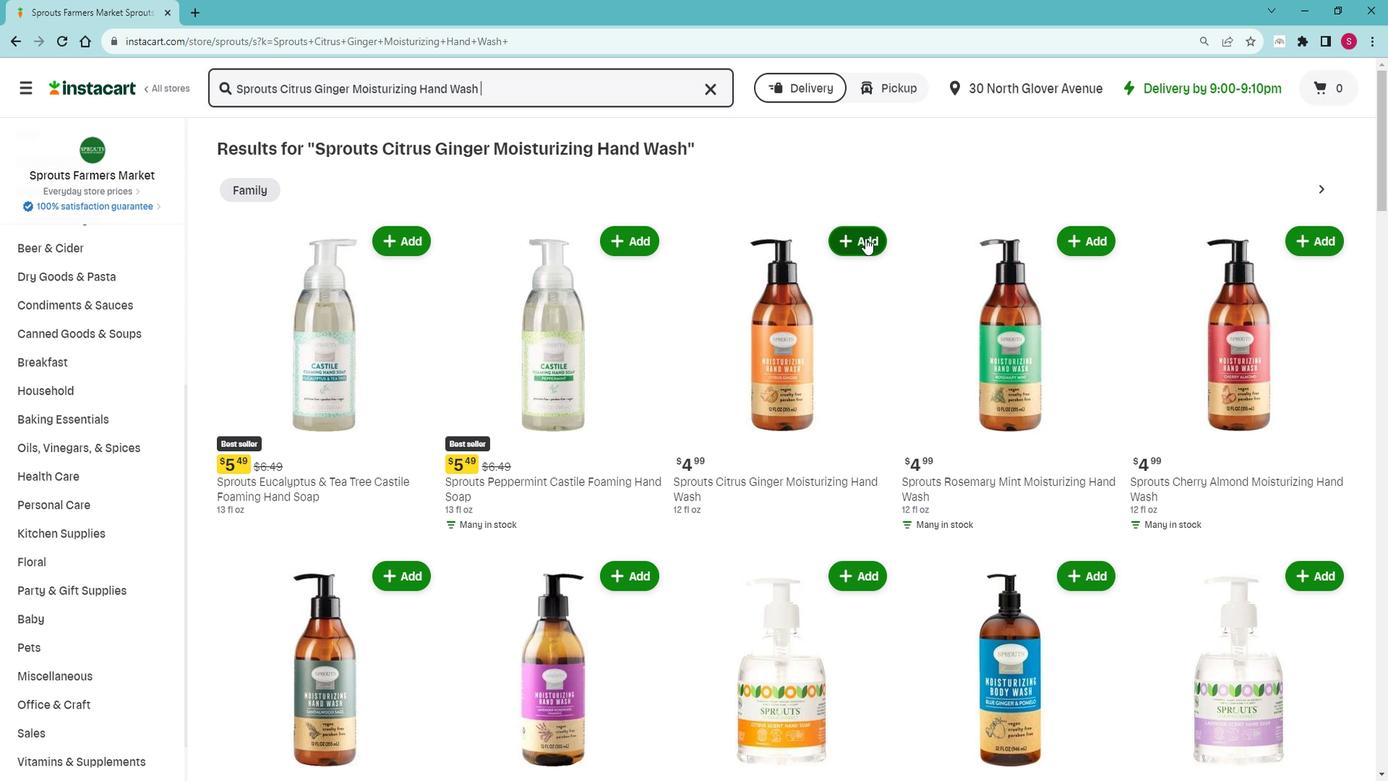 
Action: Mouse moved to (928, 181)
Screenshot: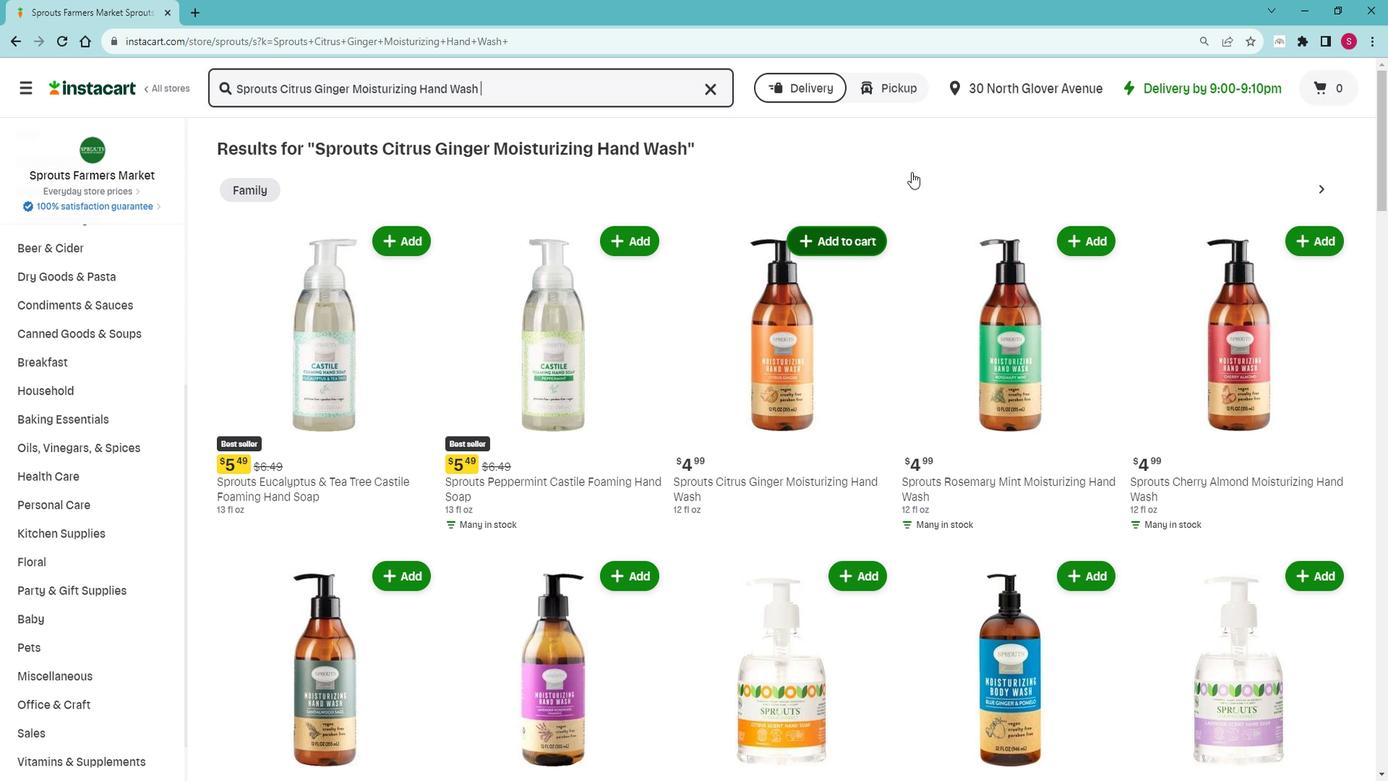 
